 Task: Change Command To Escape
Action: Mouse moved to (30, 0)
Screenshot: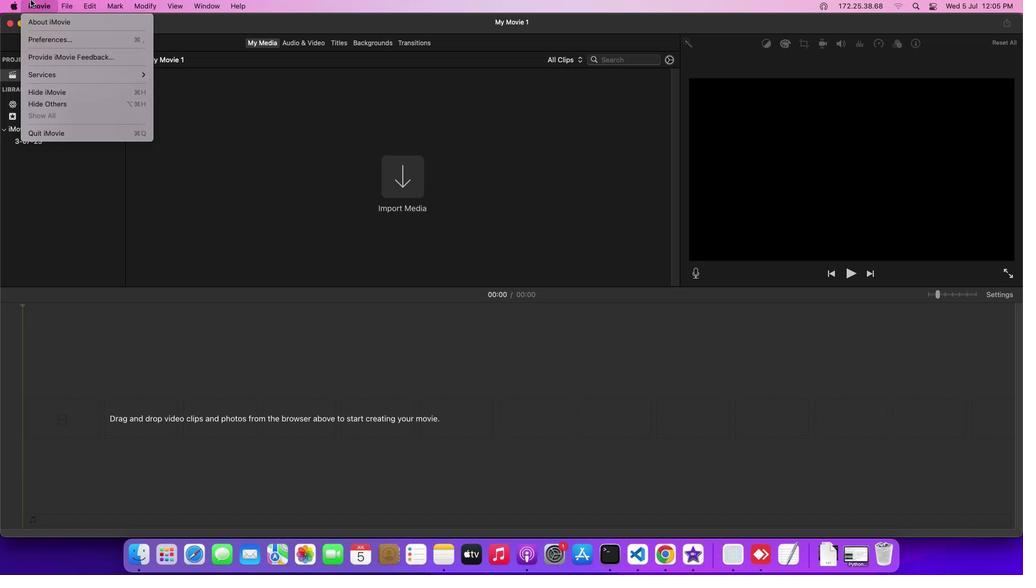 
Action: Mouse pressed left at (30, 0)
Screenshot: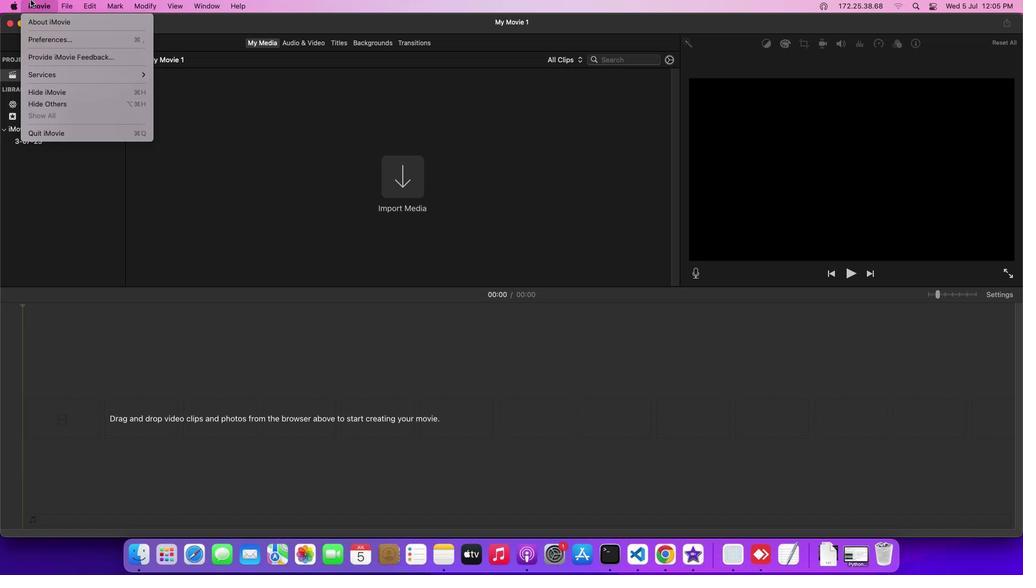 
Action: Mouse moved to (45, 75)
Screenshot: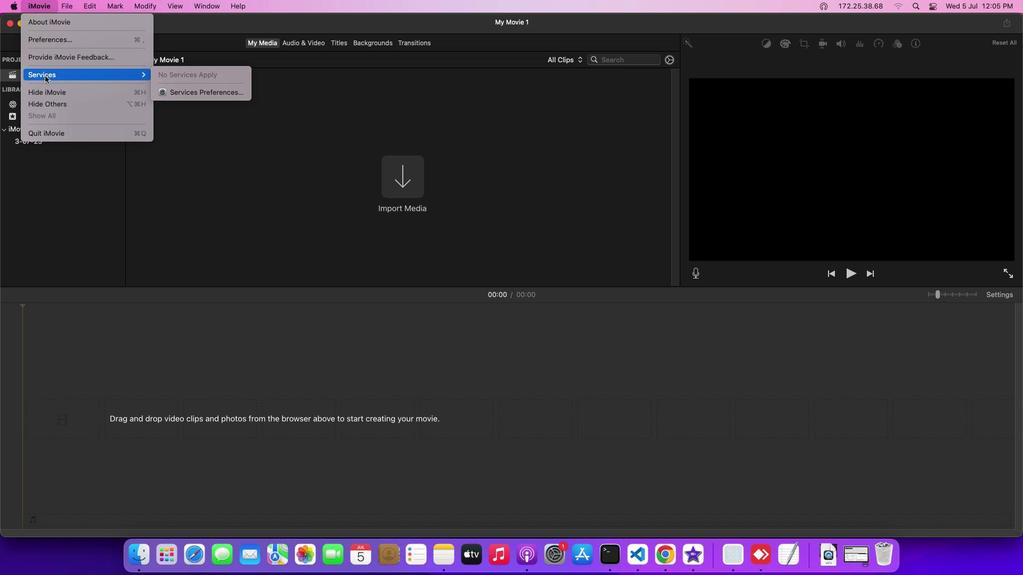 
Action: Mouse pressed left at (45, 75)
Screenshot: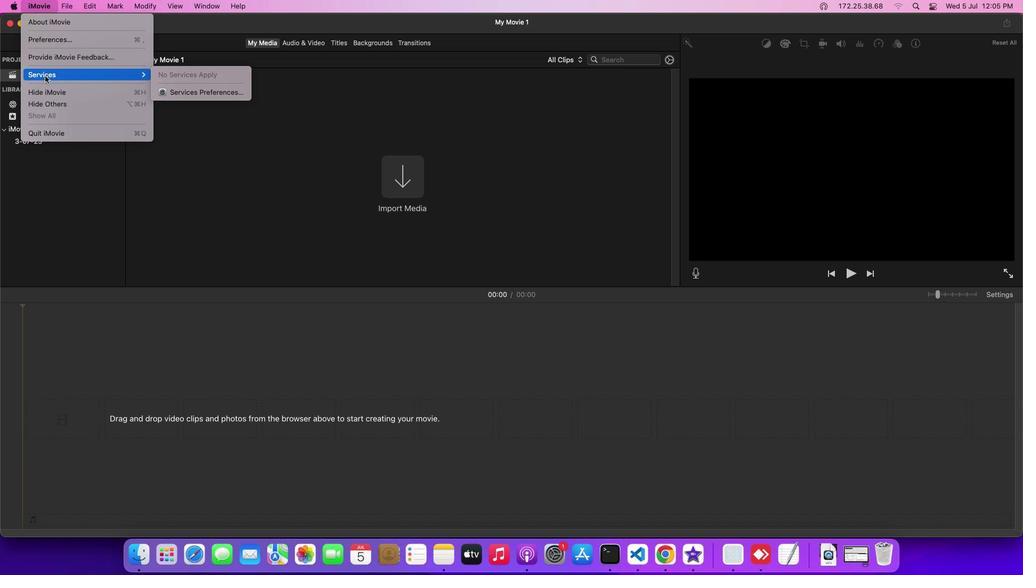 
Action: Mouse moved to (172, 91)
Screenshot: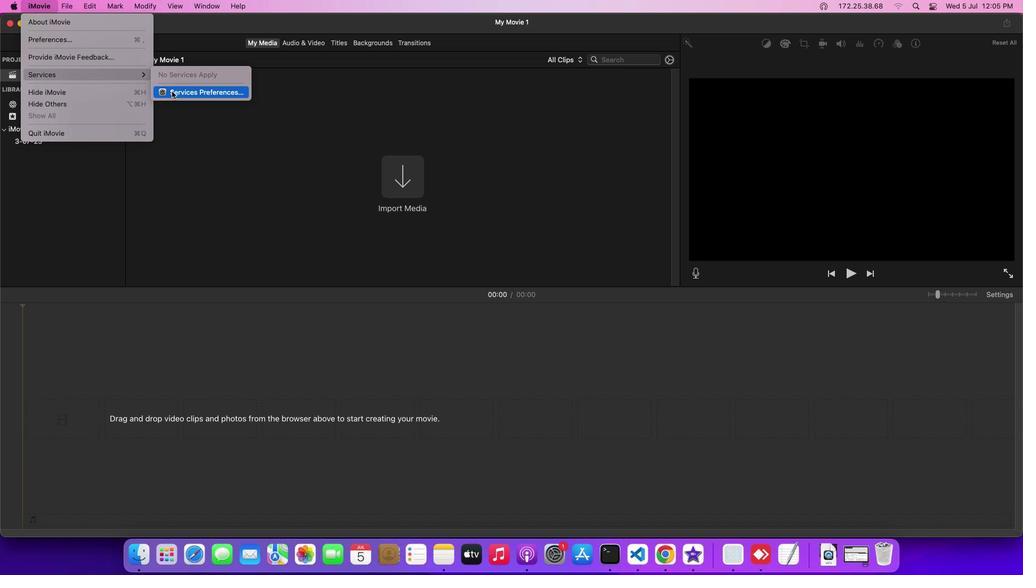 
Action: Mouse pressed left at (172, 91)
Screenshot: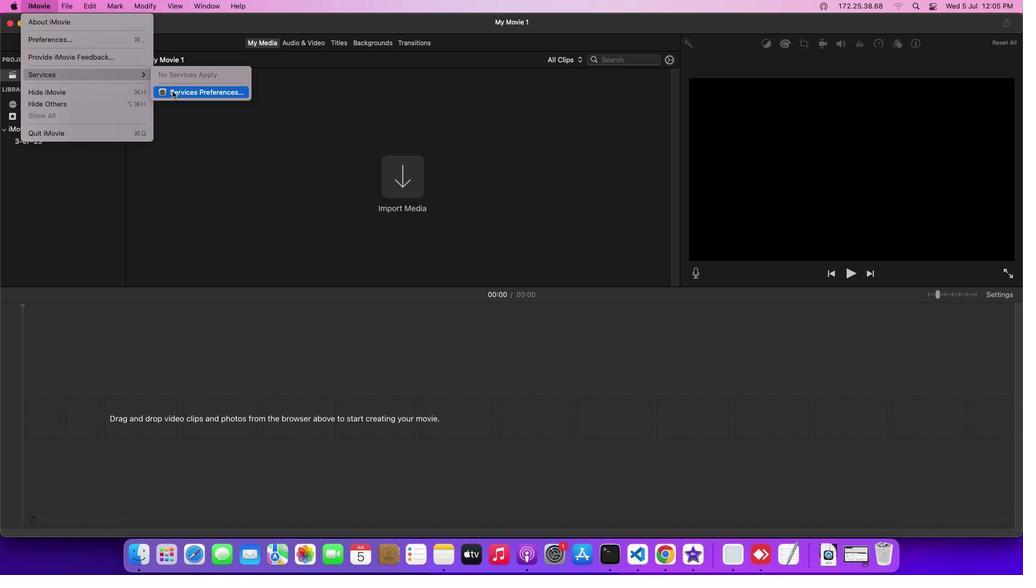 
Action: Mouse moved to (510, 155)
Screenshot: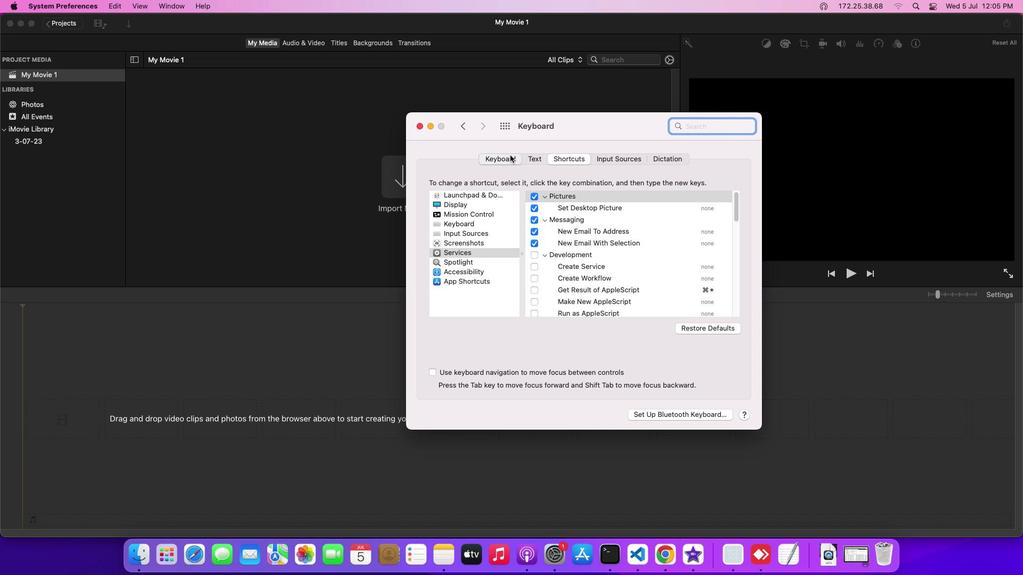 
Action: Mouse pressed left at (510, 155)
Screenshot: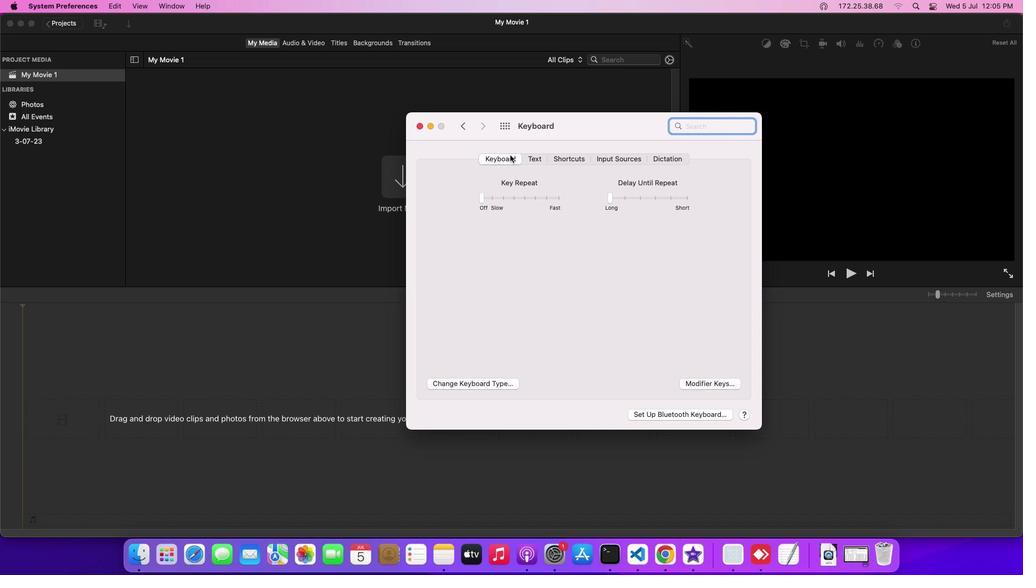 
Action: Mouse moved to (704, 380)
Screenshot: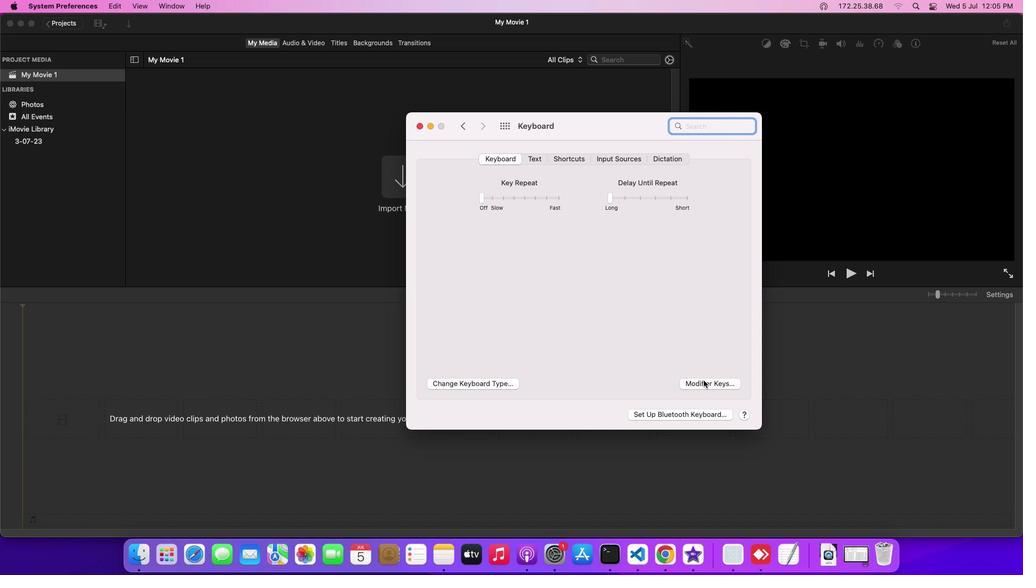 
Action: Mouse pressed left at (704, 380)
Screenshot: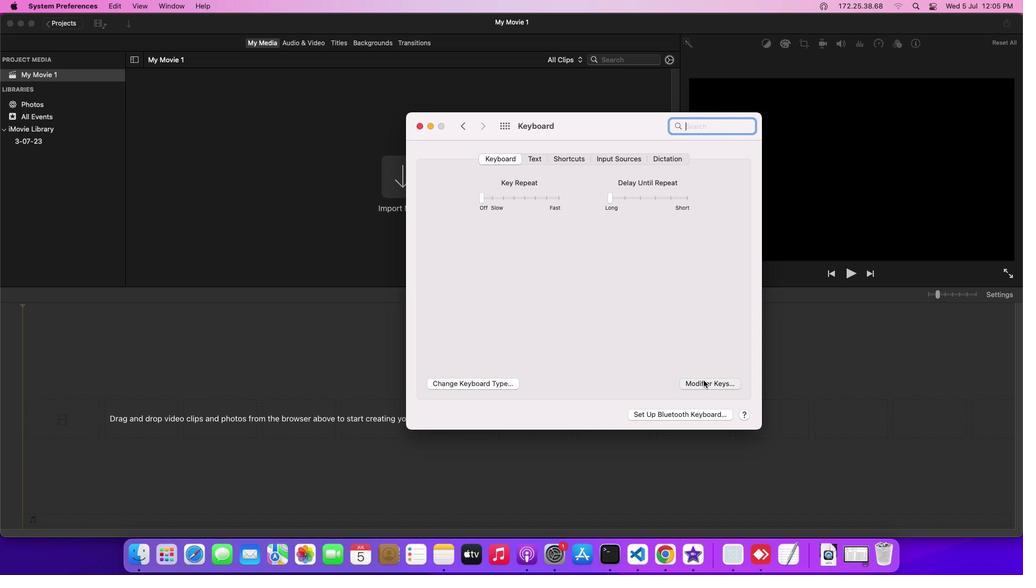 
Action: Mouse moved to (644, 286)
Screenshot: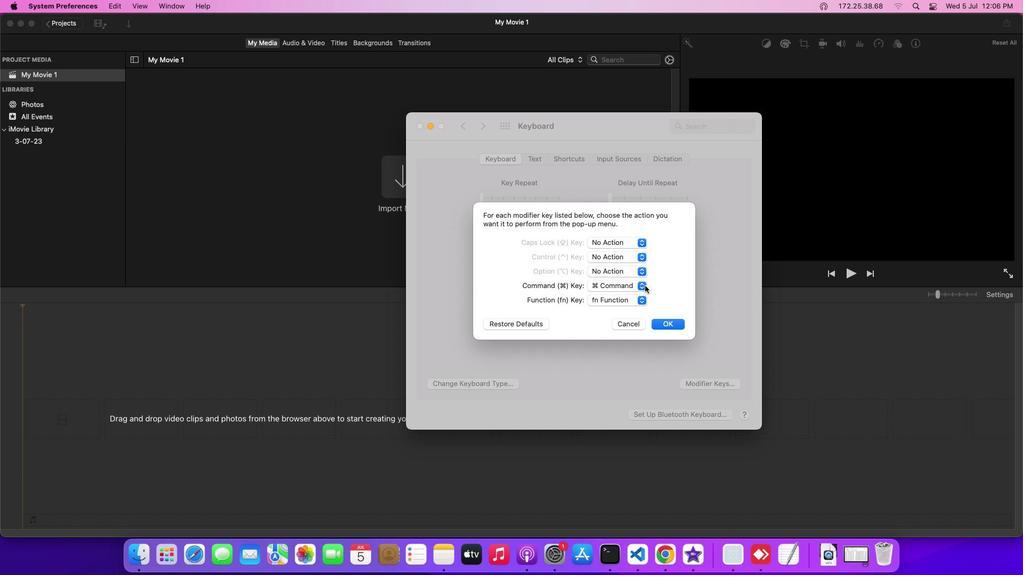 
Action: Mouse pressed left at (644, 286)
Screenshot: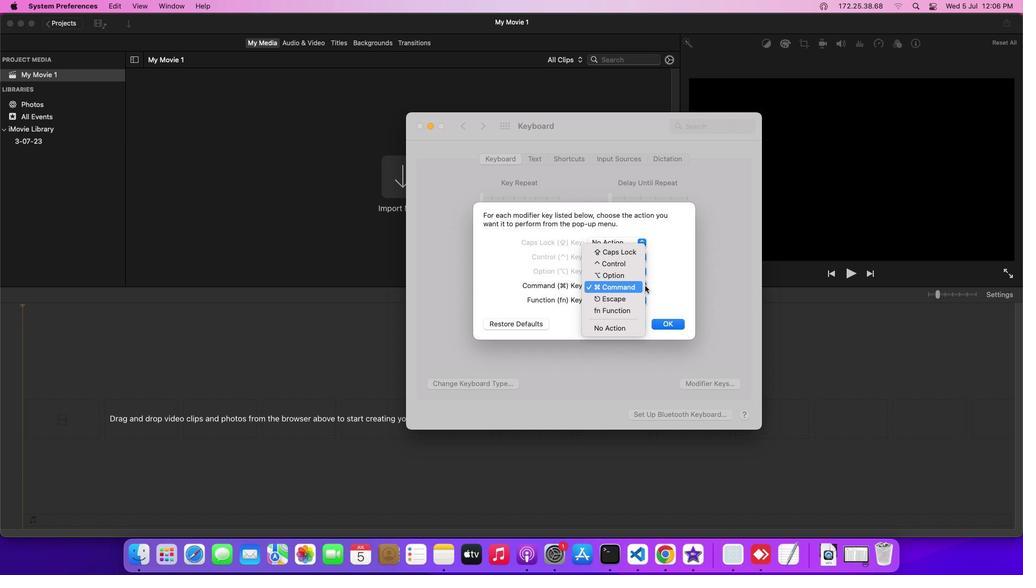 
Action: Mouse moved to (634, 297)
Screenshot: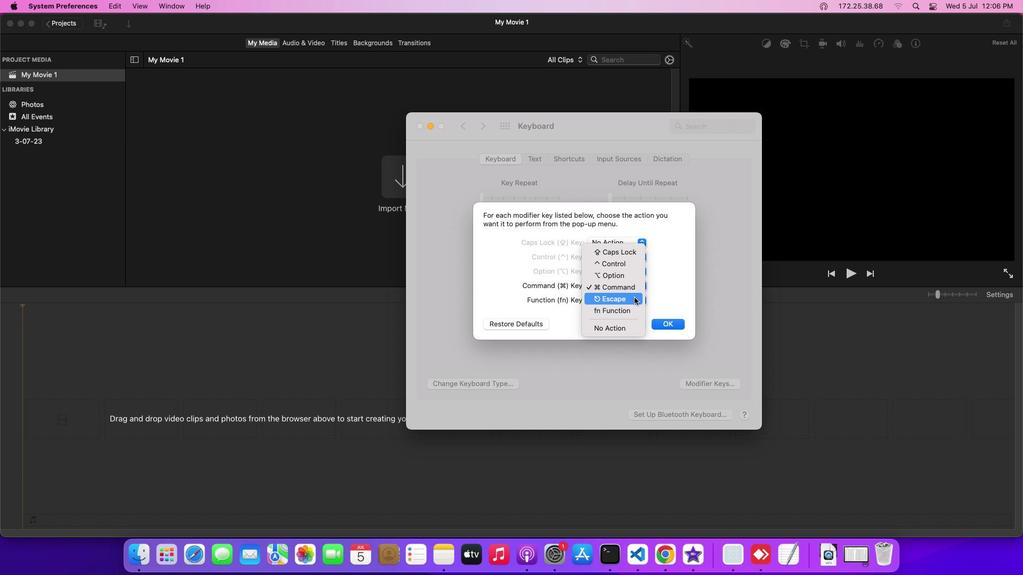 
Action: Mouse pressed left at (634, 297)
Screenshot: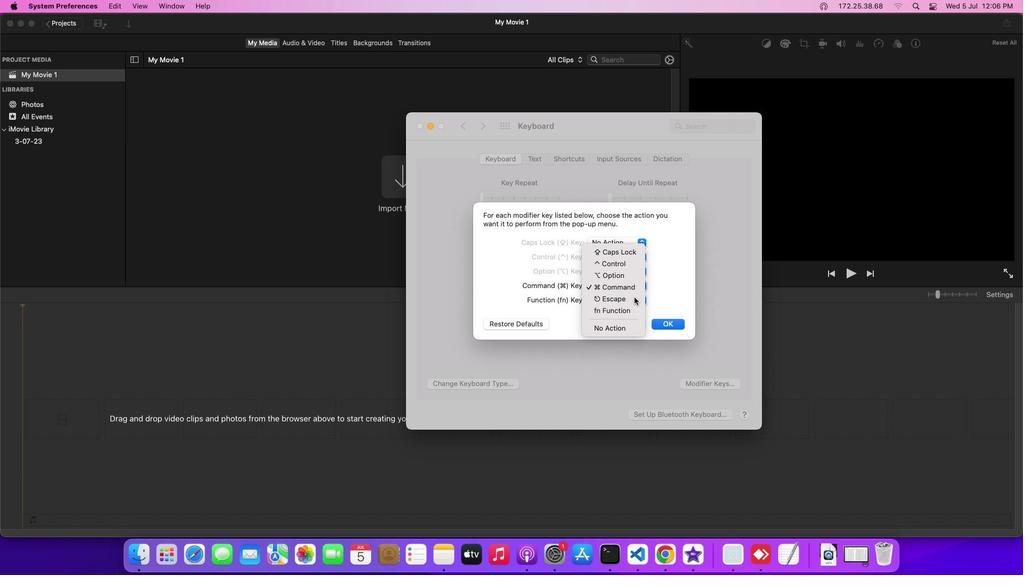 
Action: Mouse moved to (661, 322)
Screenshot: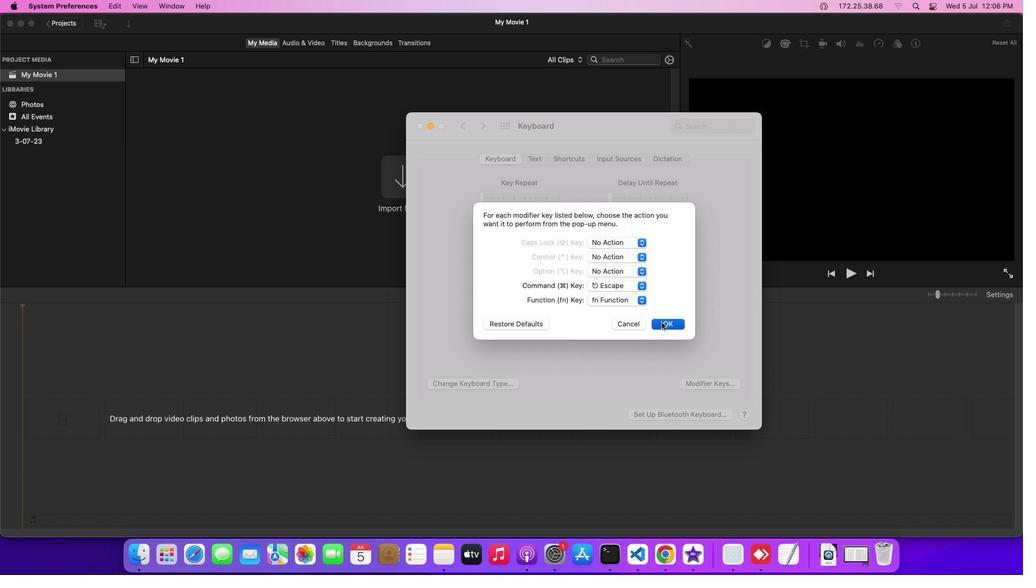 
Action: Mouse pressed left at (661, 322)
Screenshot: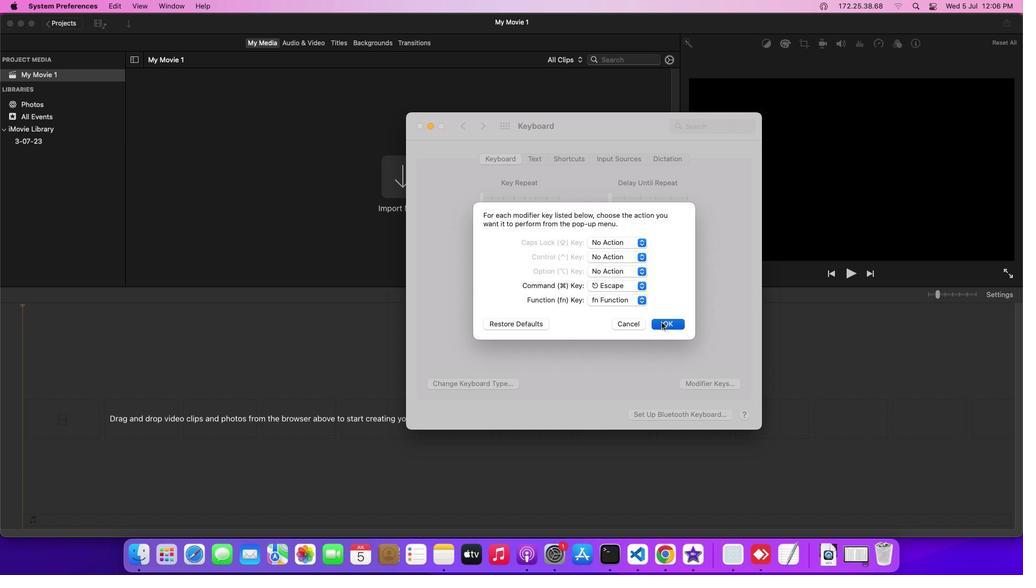 
Action: Mouse moved to (660, 322)
Screenshot: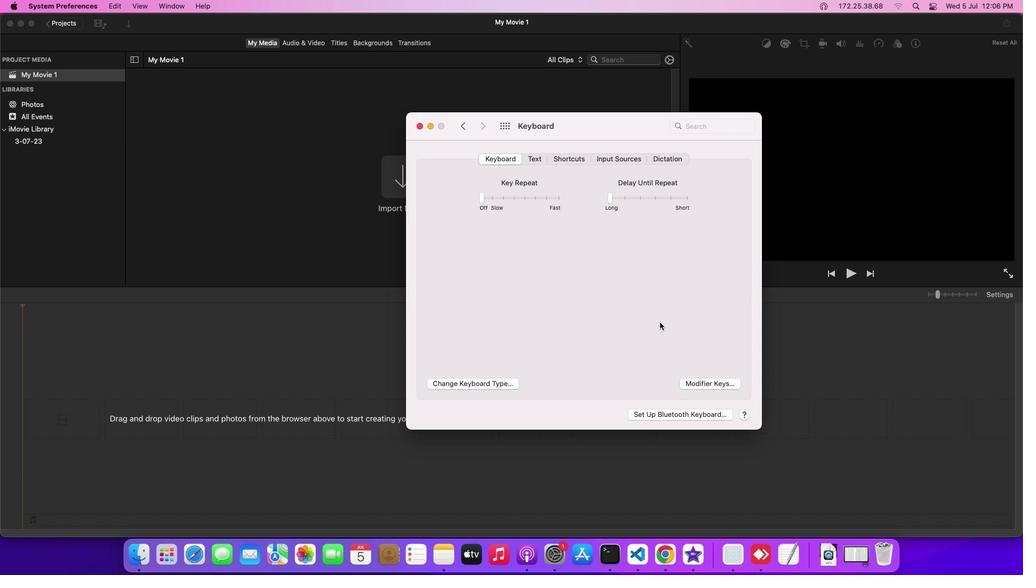 
